 Task: Create New Customer with Customer Name: Duffs Famous Wings, Billing Address Line1: 1396 Camden Street, Billing Address Line2:  Reno, Billing Address Line3:  Nevada 89501
Action: Mouse moved to (187, 39)
Screenshot: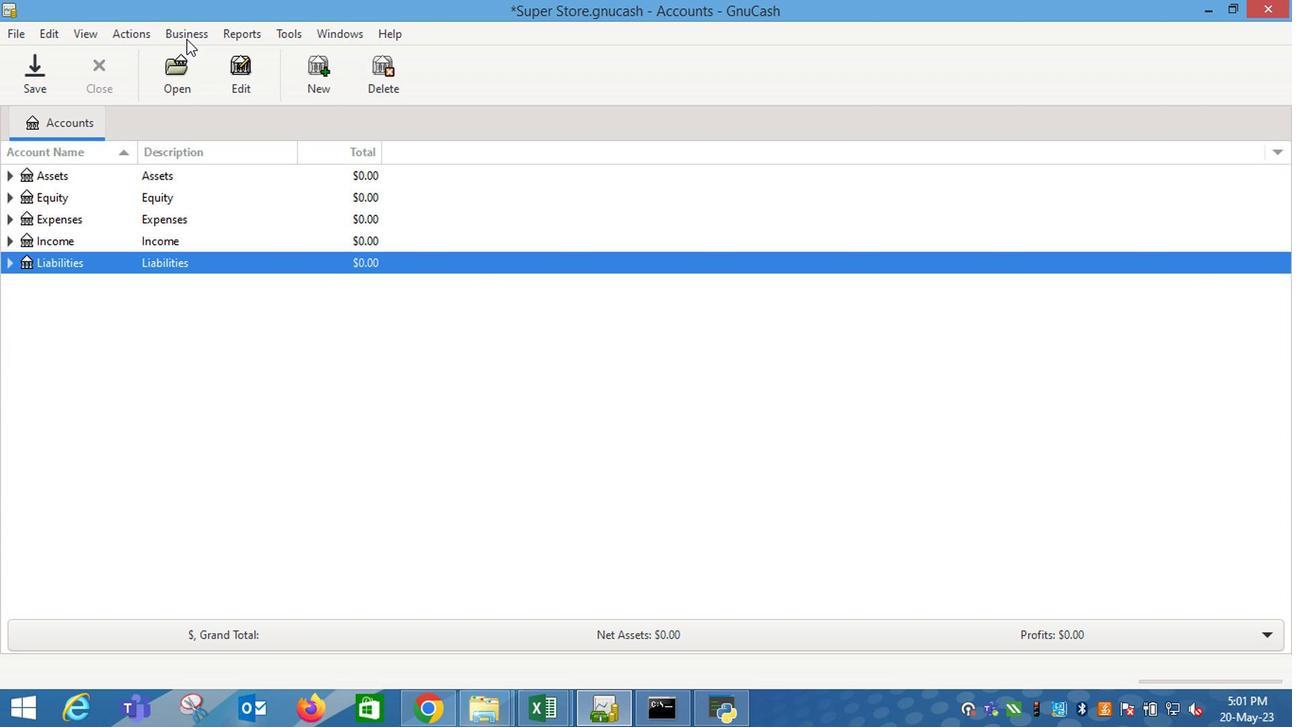 
Action: Mouse pressed left at (187, 39)
Screenshot: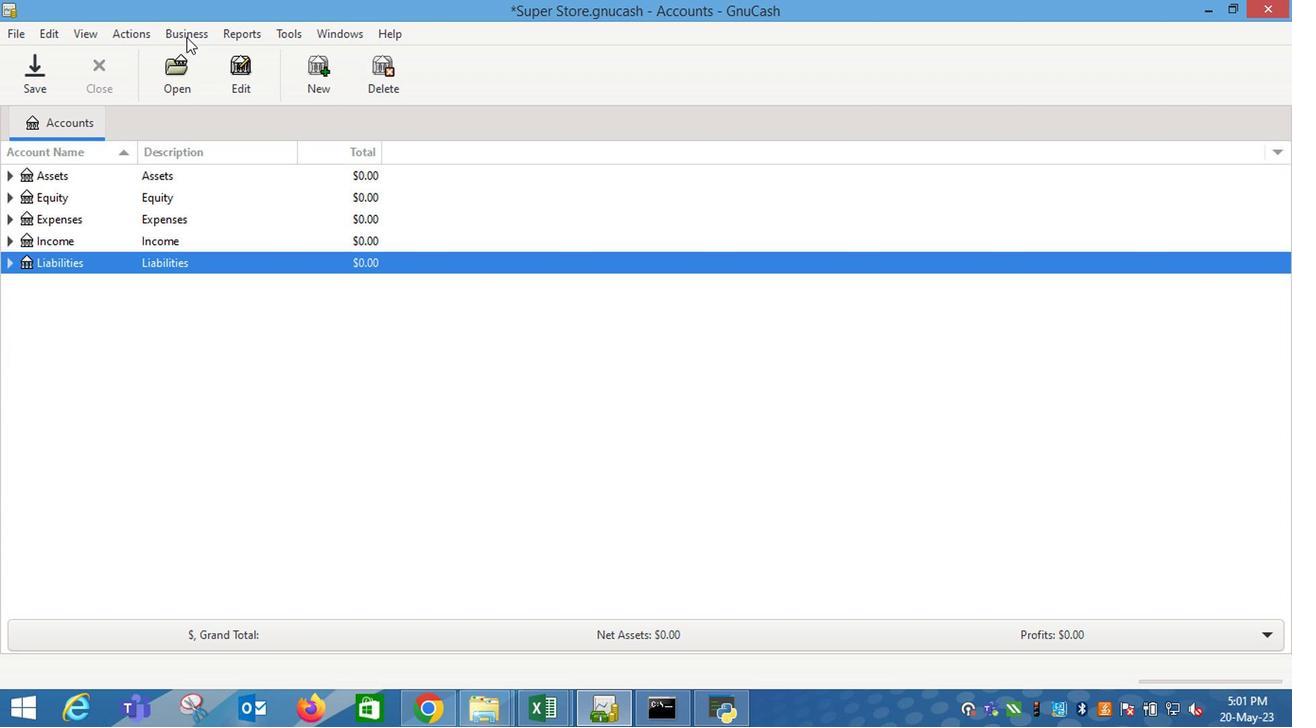 
Action: Mouse moved to (410, 84)
Screenshot: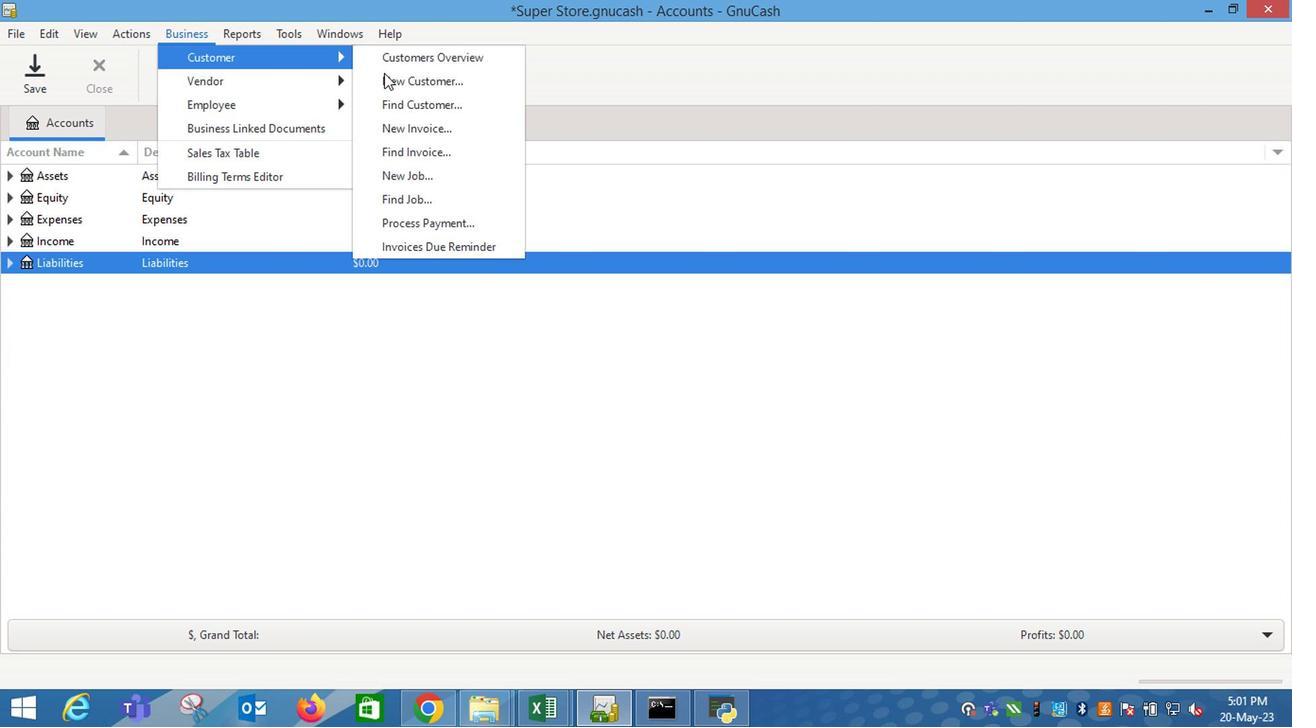 
Action: Mouse pressed left at (410, 84)
Screenshot: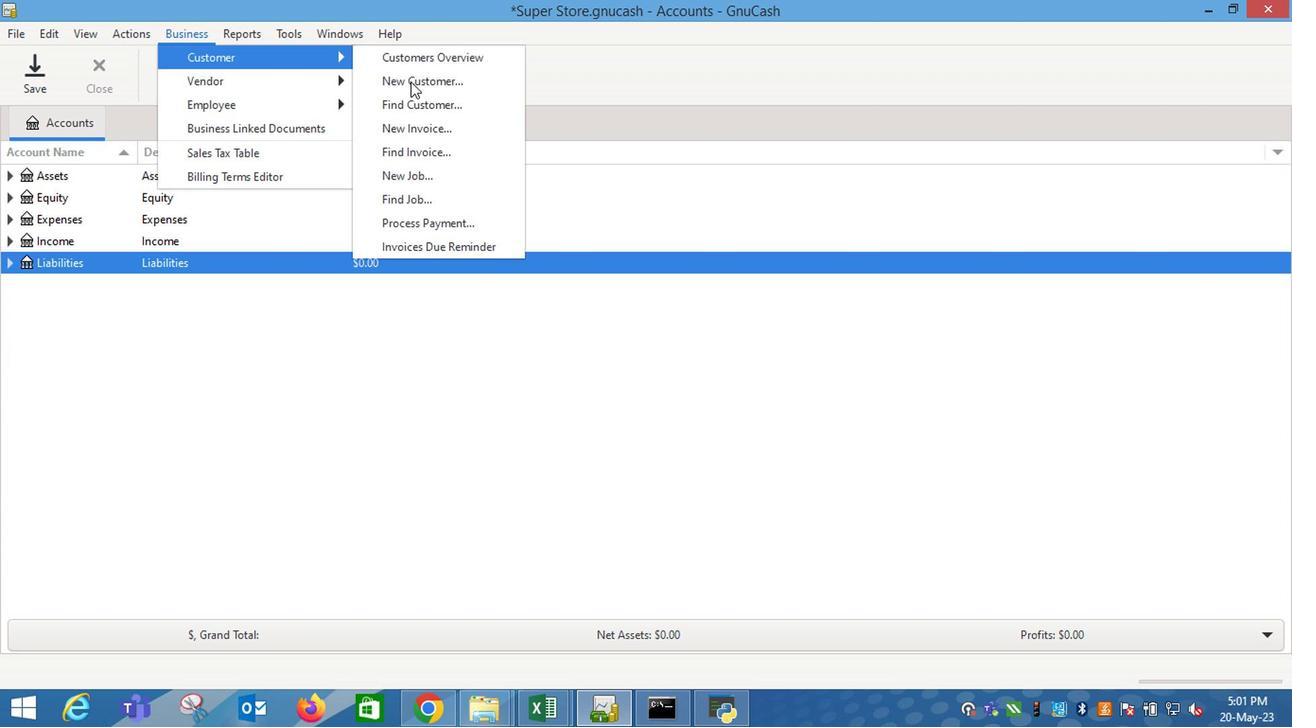 
Action: Key pressed <Key.shift_r>Duffs<Key.space><Key.shift_r>Famous<Key.space><Key.shift_r>Wings<Key.tab><Key.tab><Key.tab>1396<Key.space><Key.shift_r>Camden<Key.space><Key.shift_r>Street<Key.tab><Key.shift_r>R<Key.tab><Key.shift_r>N<Key.tab>
Screenshot: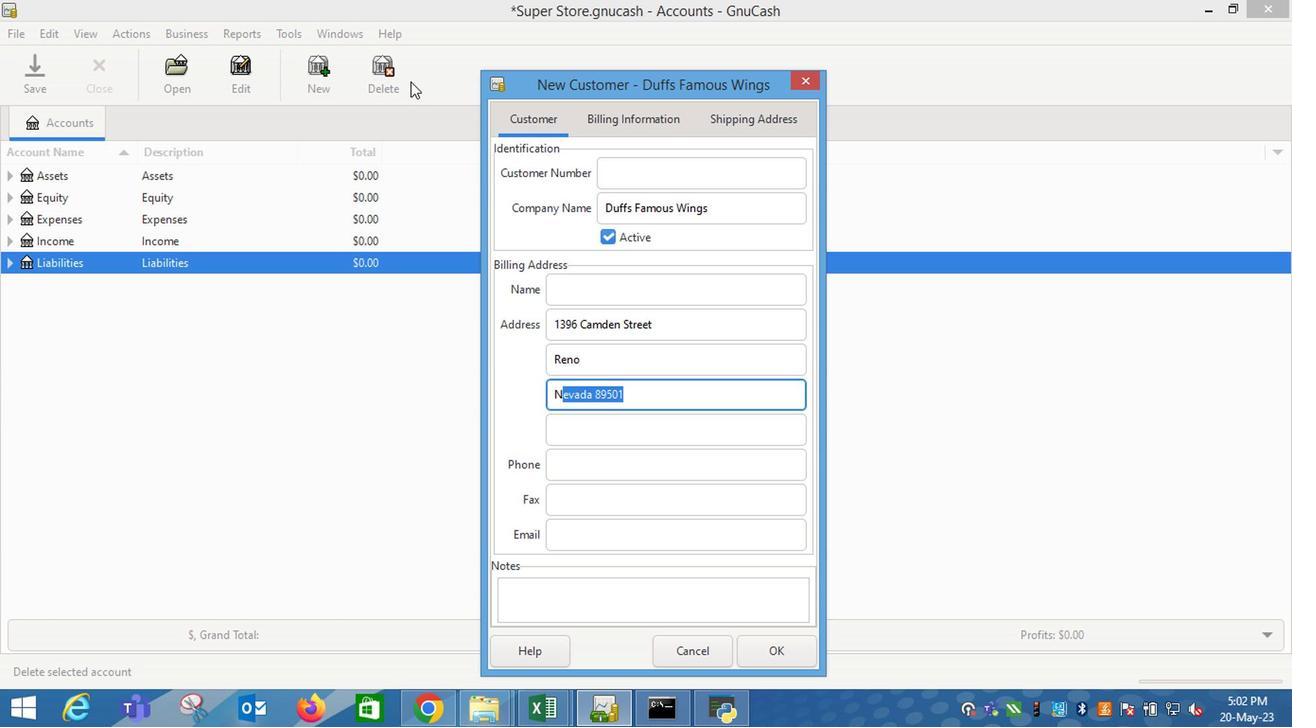 
Action: Mouse moved to (779, 653)
Screenshot: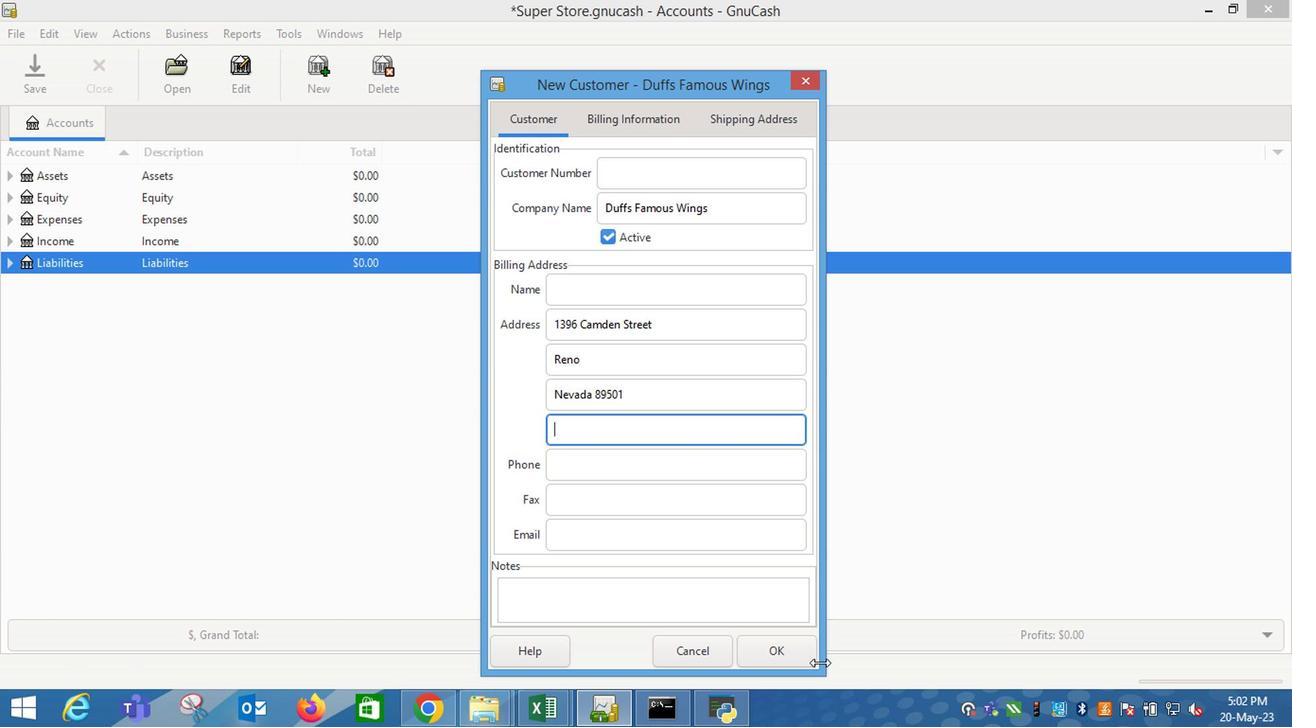 
Action: Mouse pressed left at (779, 653)
Screenshot: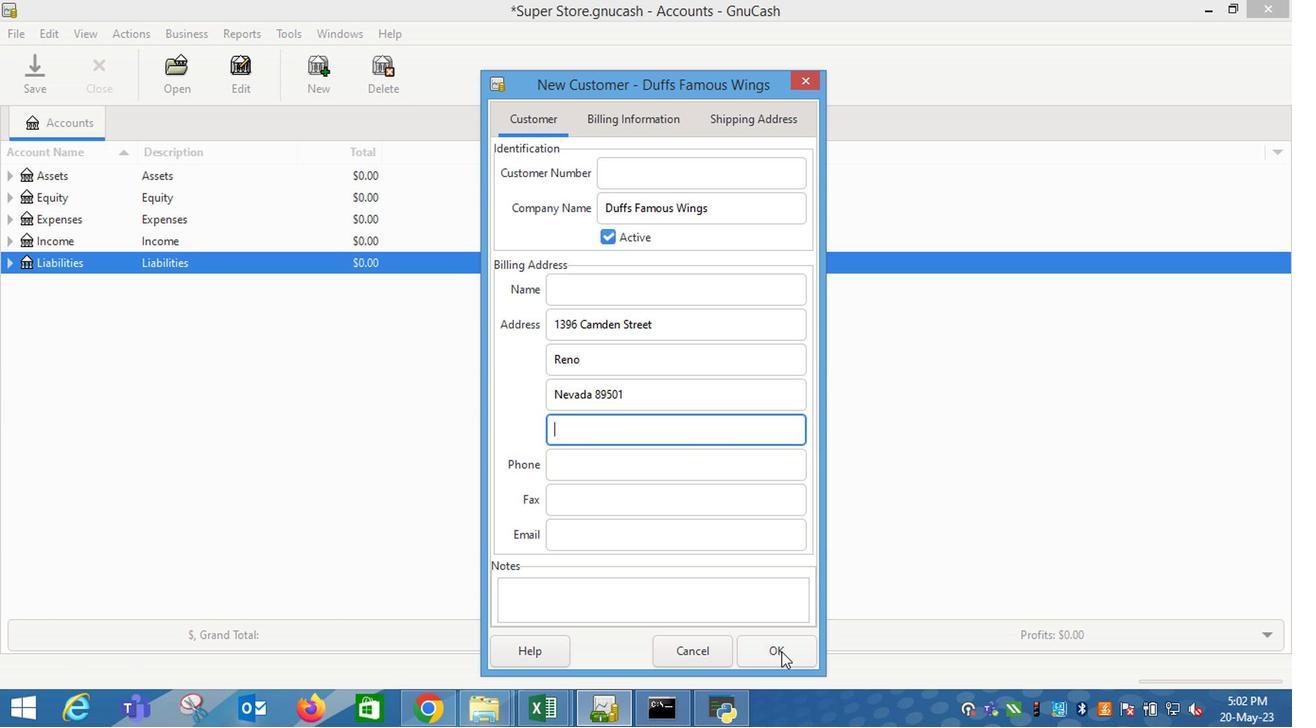 
